 Task: Select the click option in the cell toolbar visibility.
Action: Mouse moved to (18, 467)
Screenshot: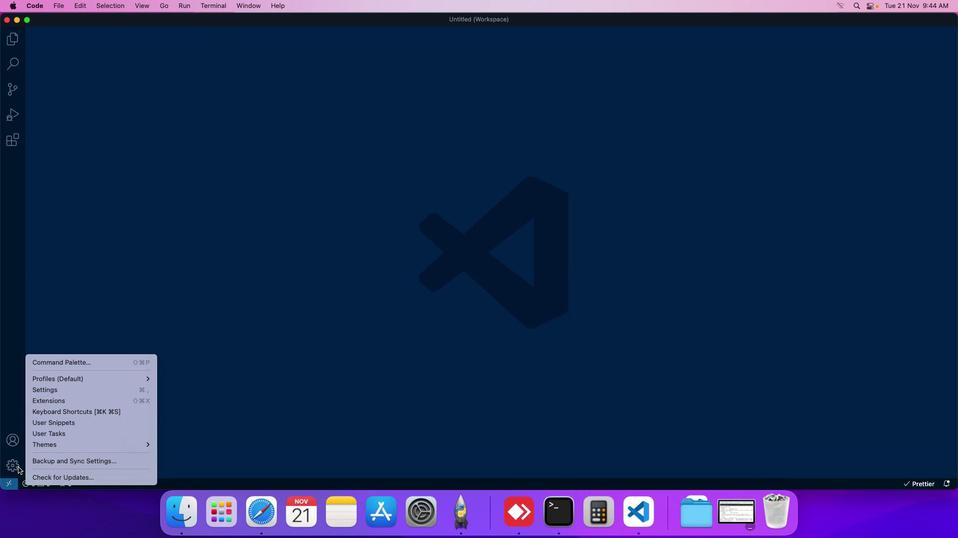
Action: Mouse pressed left at (18, 467)
Screenshot: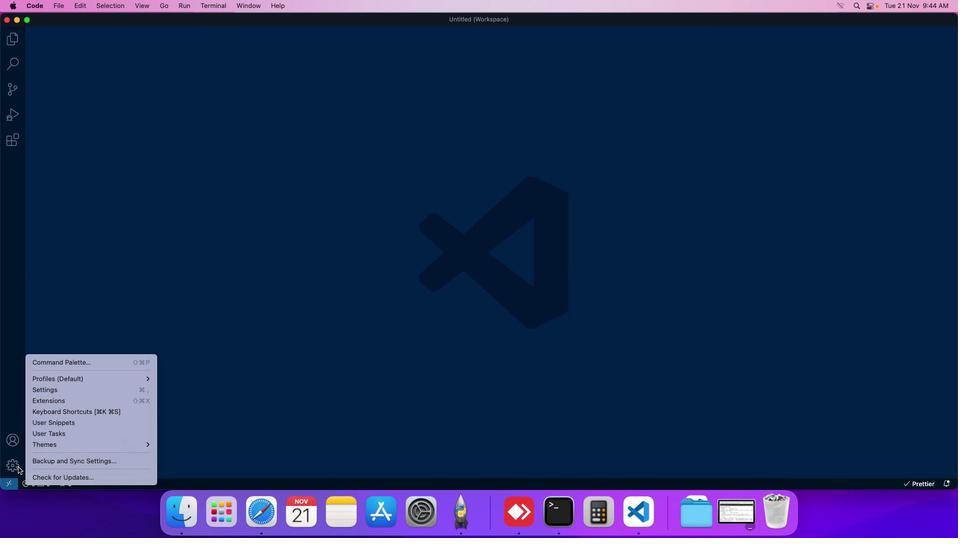 
Action: Mouse moved to (42, 393)
Screenshot: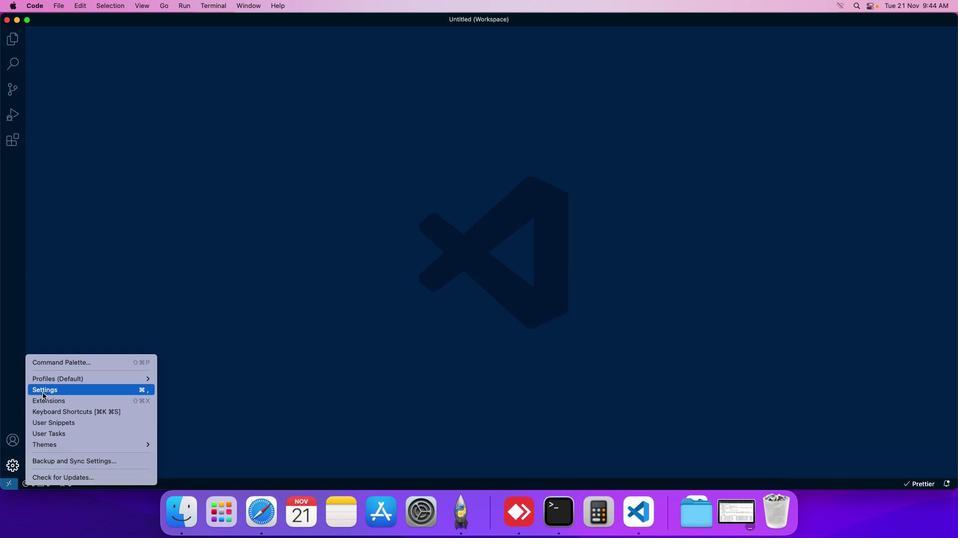 
Action: Mouse pressed left at (42, 393)
Screenshot: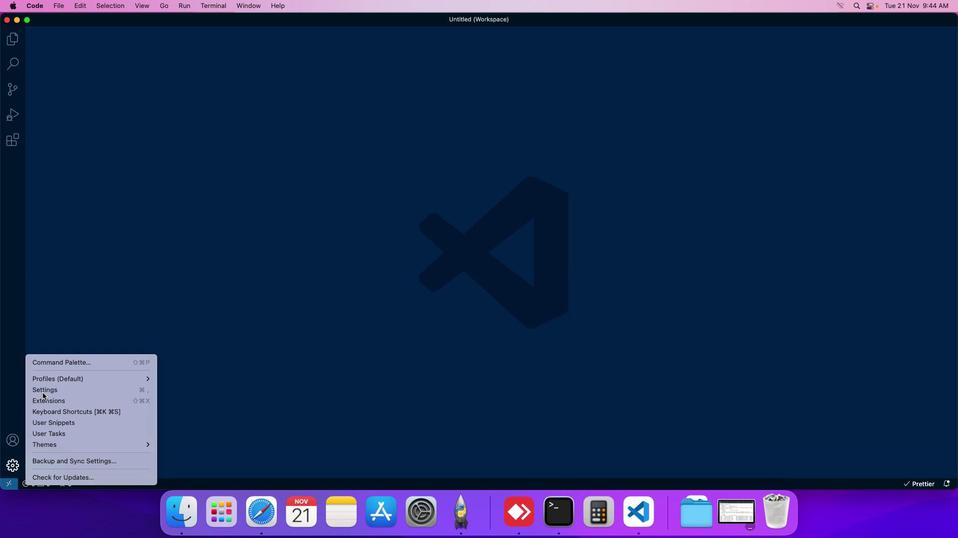 
Action: Mouse moved to (231, 83)
Screenshot: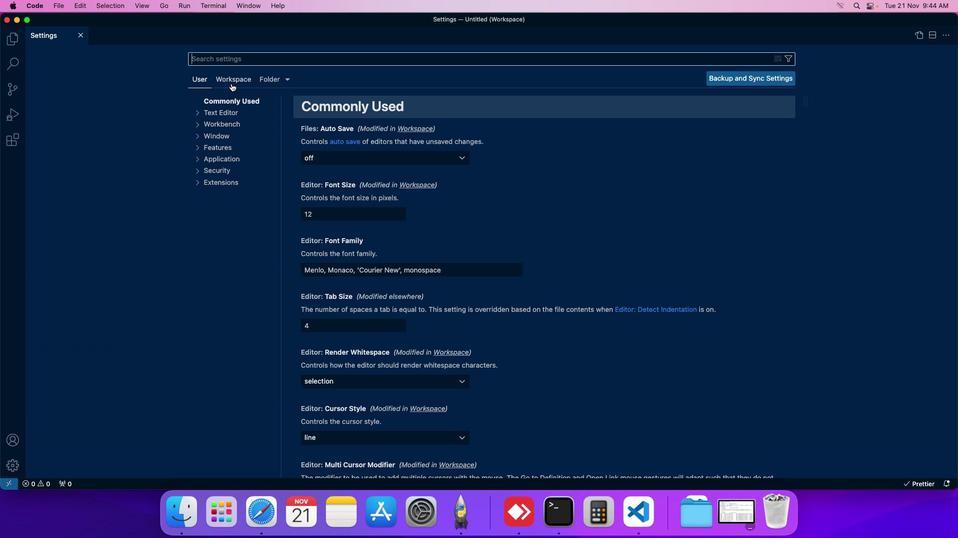 
Action: Mouse pressed left at (231, 83)
Screenshot: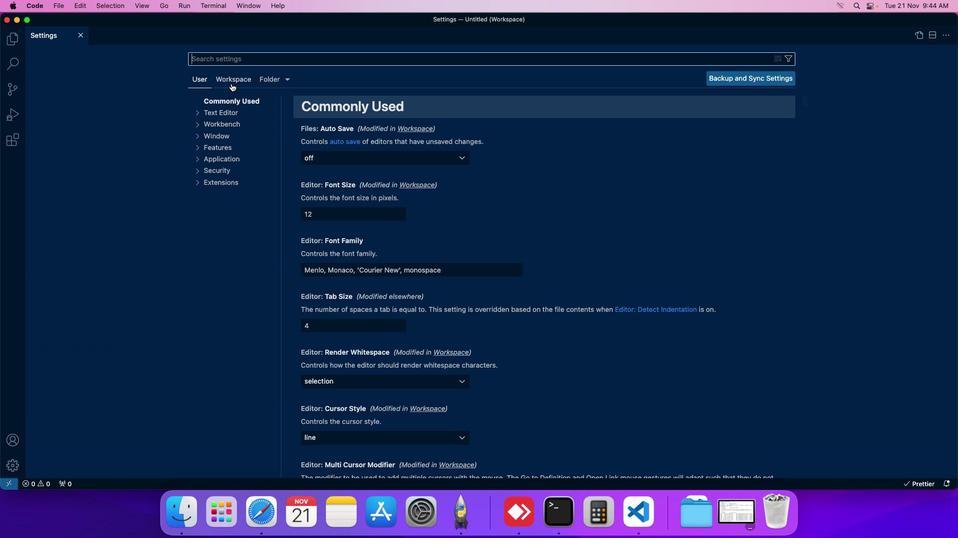 
Action: Mouse moved to (224, 148)
Screenshot: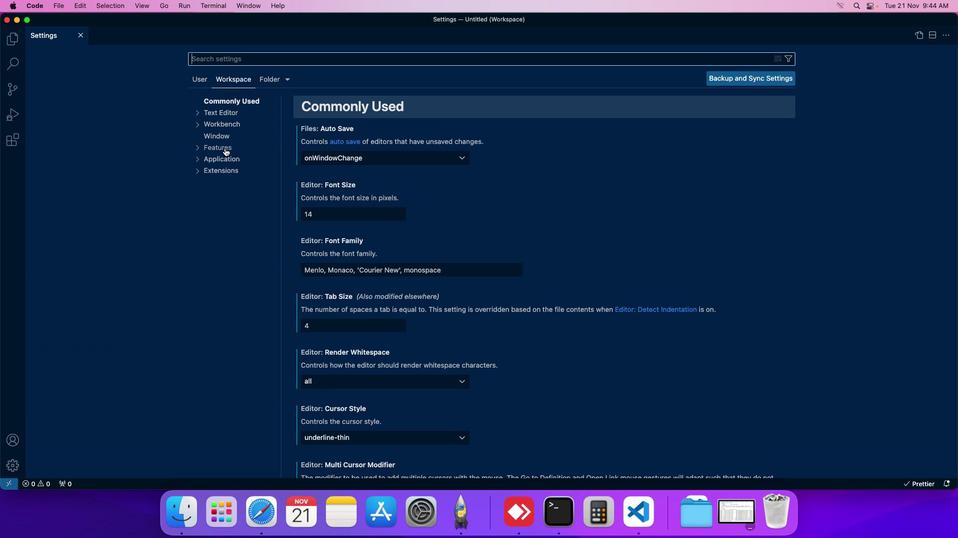 
Action: Mouse pressed left at (224, 148)
Screenshot: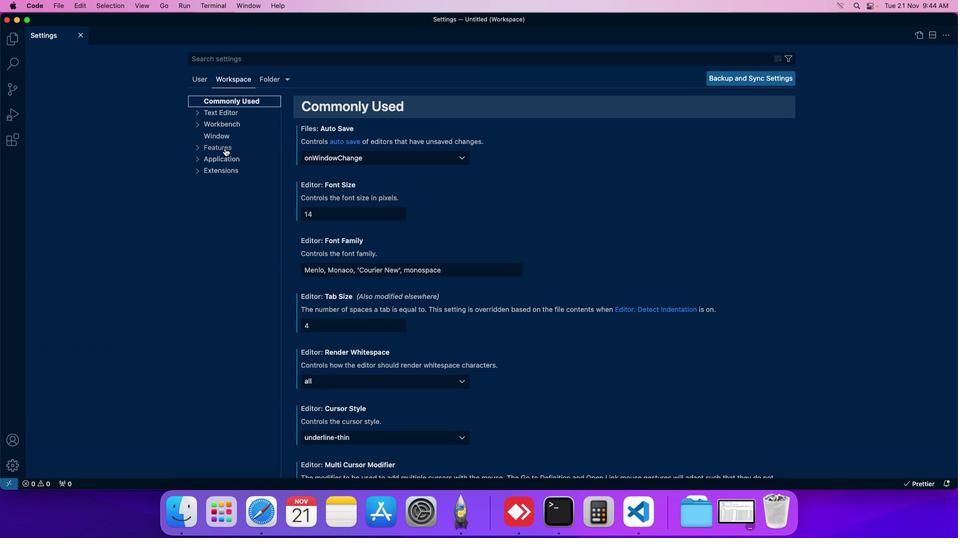 
Action: Mouse moved to (227, 324)
Screenshot: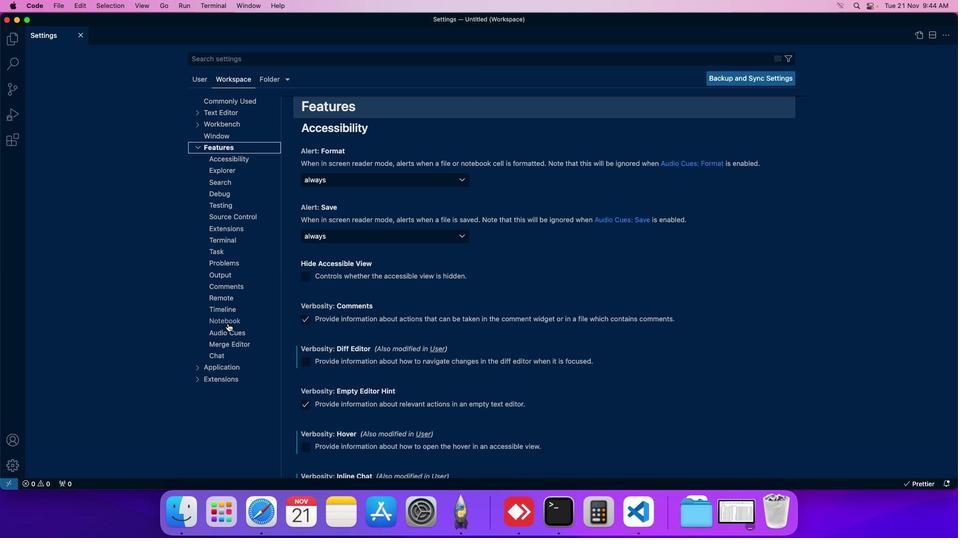 
Action: Mouse pressed left at (227, 324)
Screenshot: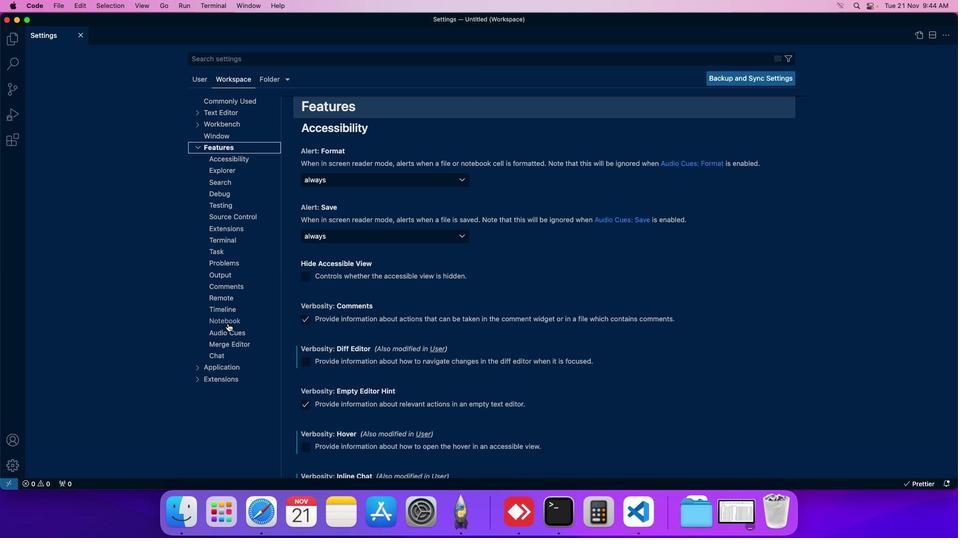 
Action: Mouse moved to (320, 290)
Screenshot: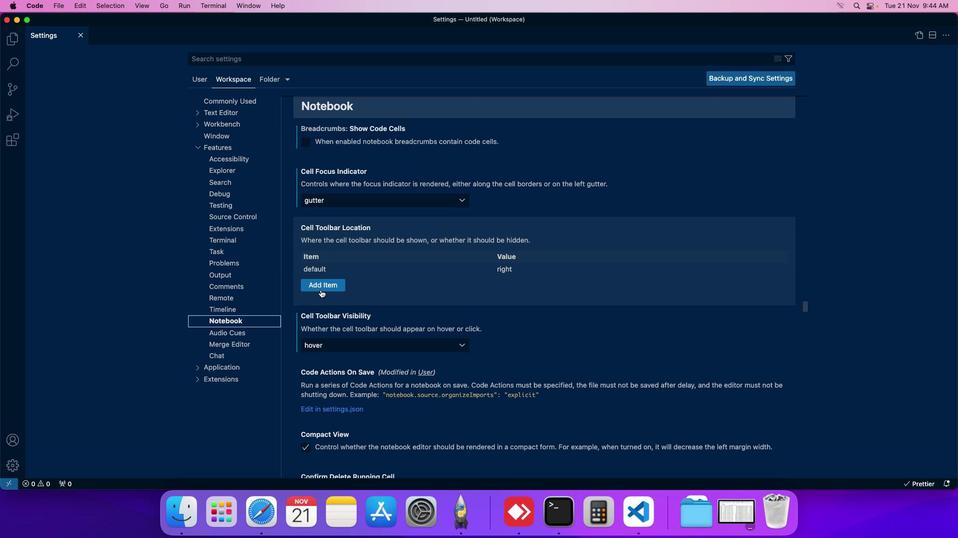 
Action: Mouse scrolled (320, 290) with delta (0, 0)
Screenshot: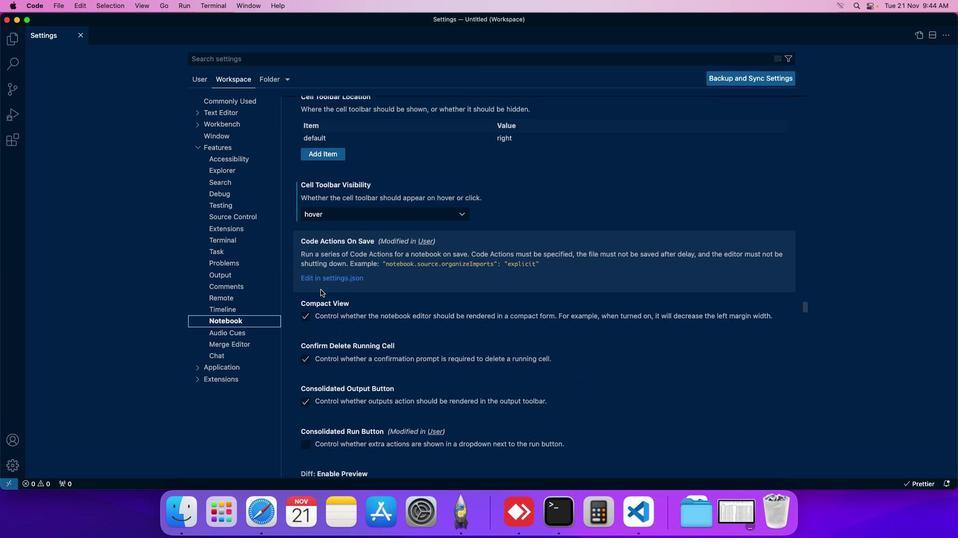 
Action: Mouse moved to (387, 213)
Screenshot: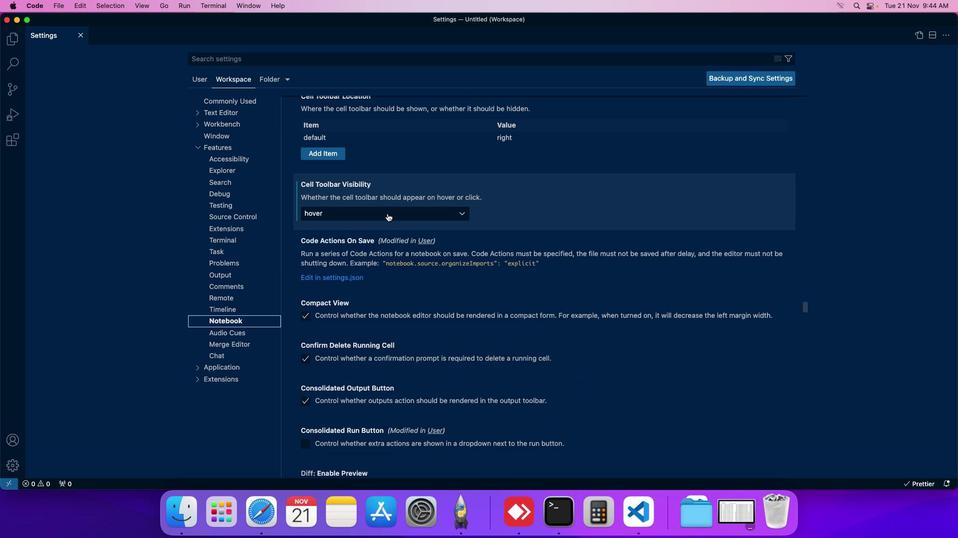 
Action: Mouse pressed left at (387, 213)
Screenshot: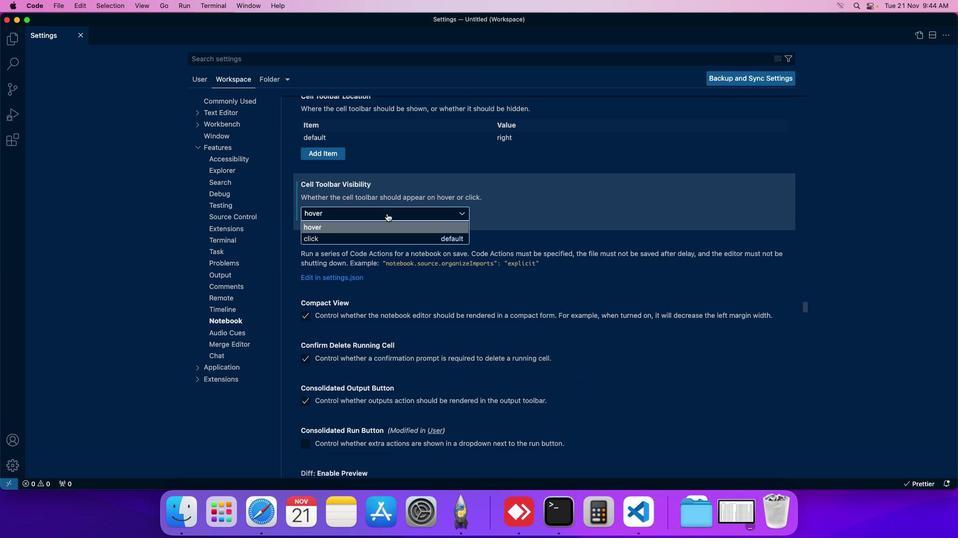 
Action: Mouse moved to (325, 236)
Screenshot: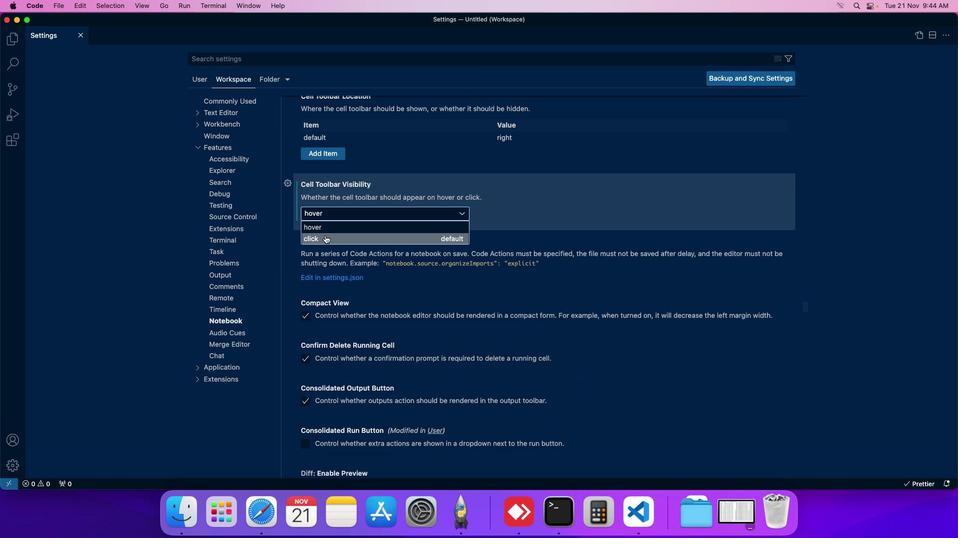 
Action: Mouse pressed left at (325, 236)
Screenshot: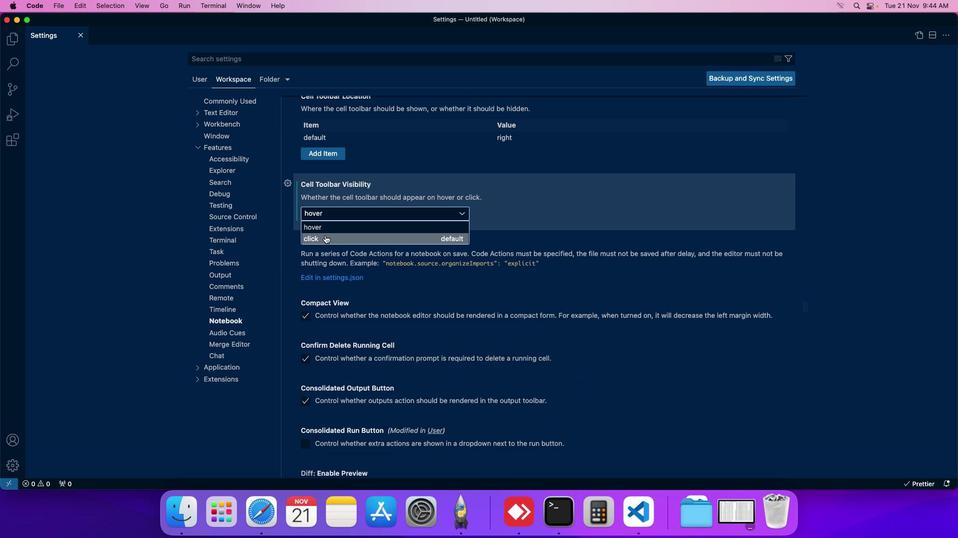 
Action: Mouse moved to (334, 222)
Screenshot: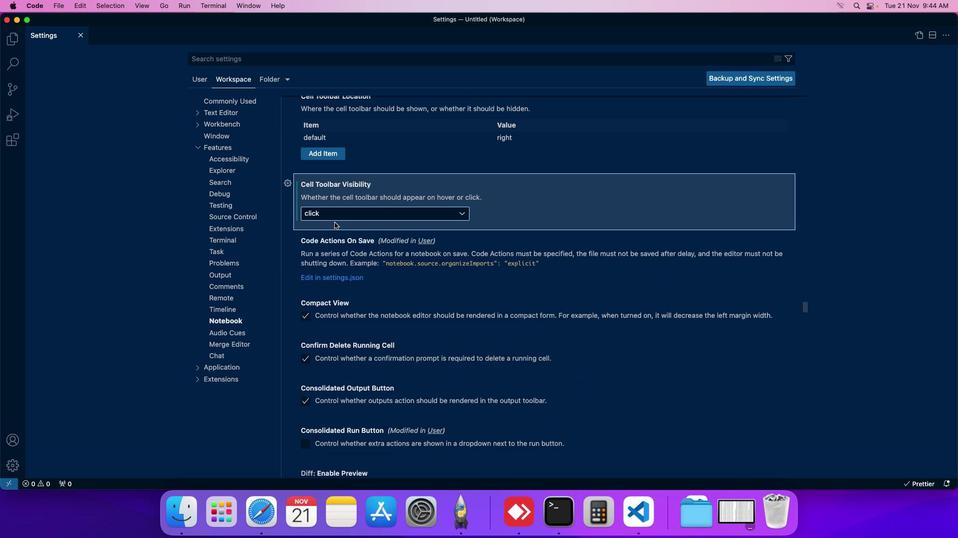 
